 Task: In the ticket turn on the draft mode.
Action: Mouse pressed left at (522, 109)
Screenshot: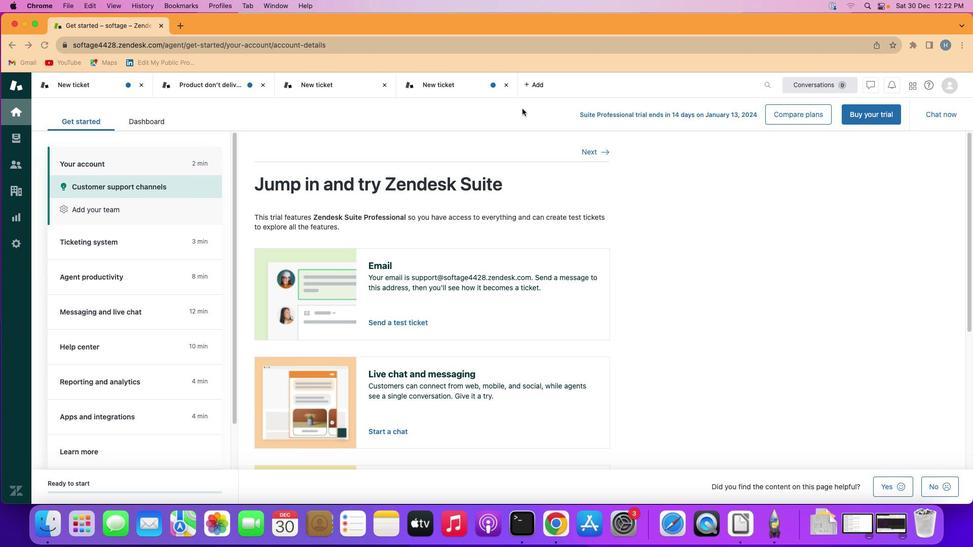 
Action: Mouse moved to (534, 82)
Screenshot: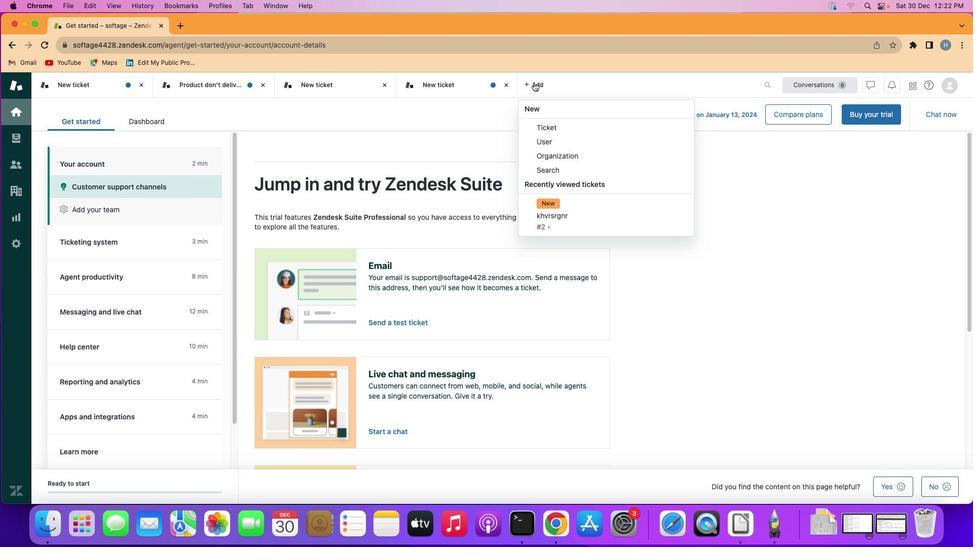 
Action: Mouse pressed left at (534, 82)
Screenshot: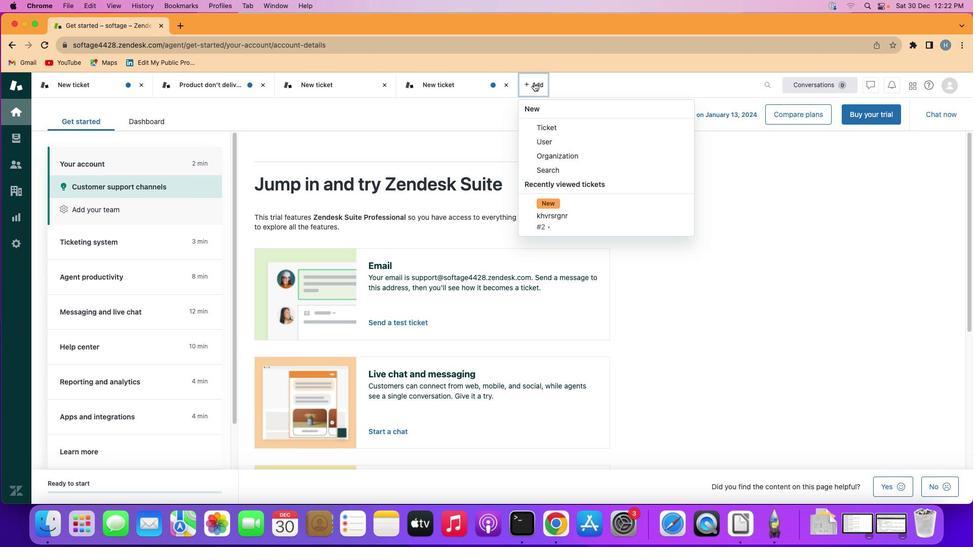 
Action: Mouse moved to (204, 466)
Screenshot: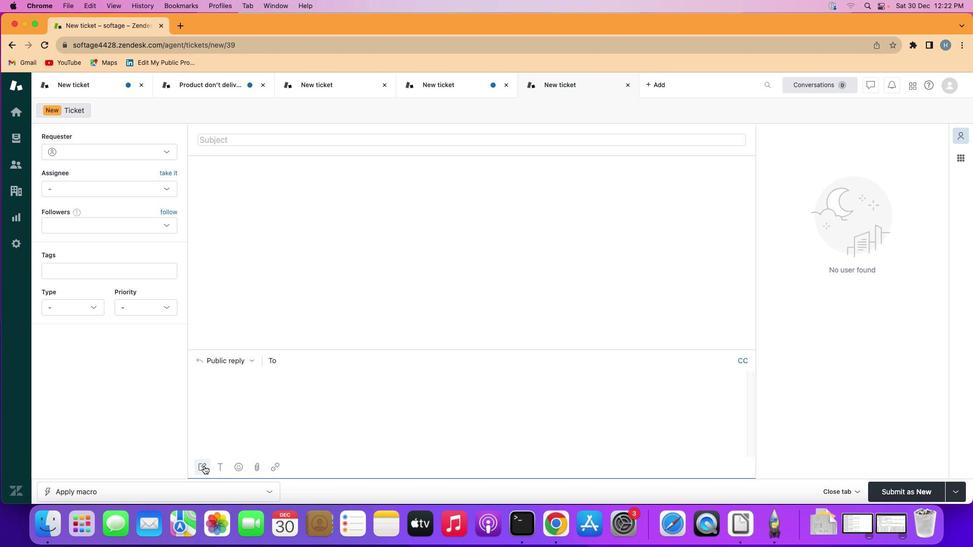
Action: Mouse pressed left at (204, 466)
Screenshot: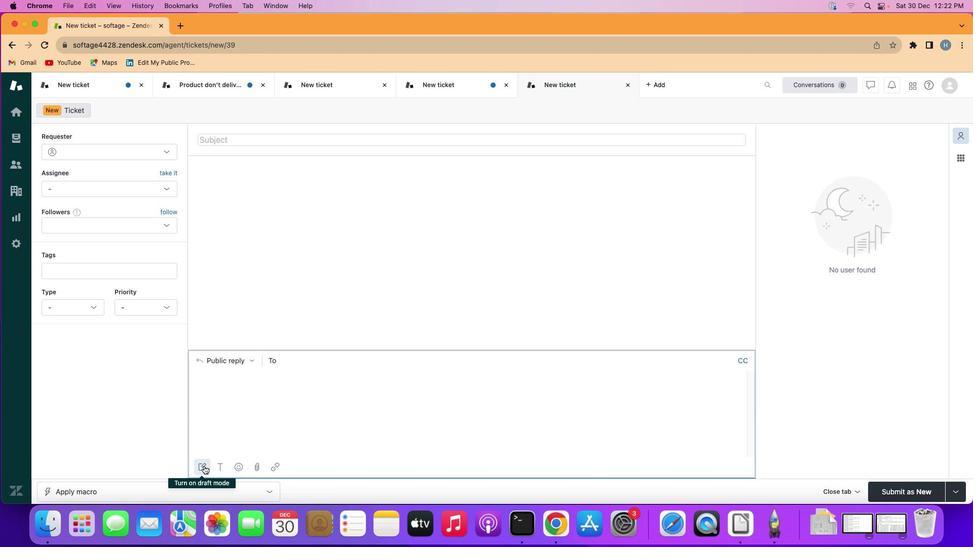 
Action: Mouse moved to (363, 413)
Screenshot: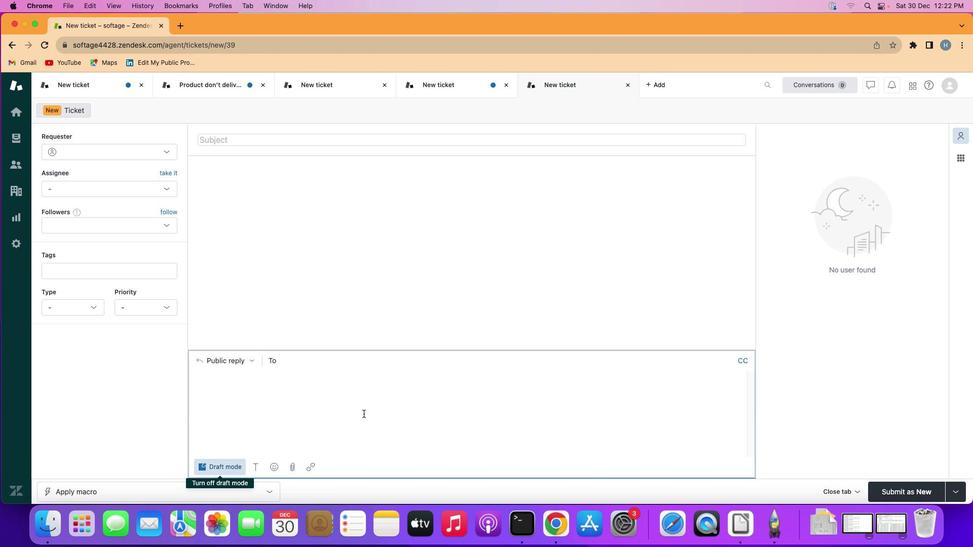 
